 Task: Sort the products in the category "Hard Seltzer" by unit price (high first).
Action: Mouse moved to (890, 294)
Screenshot: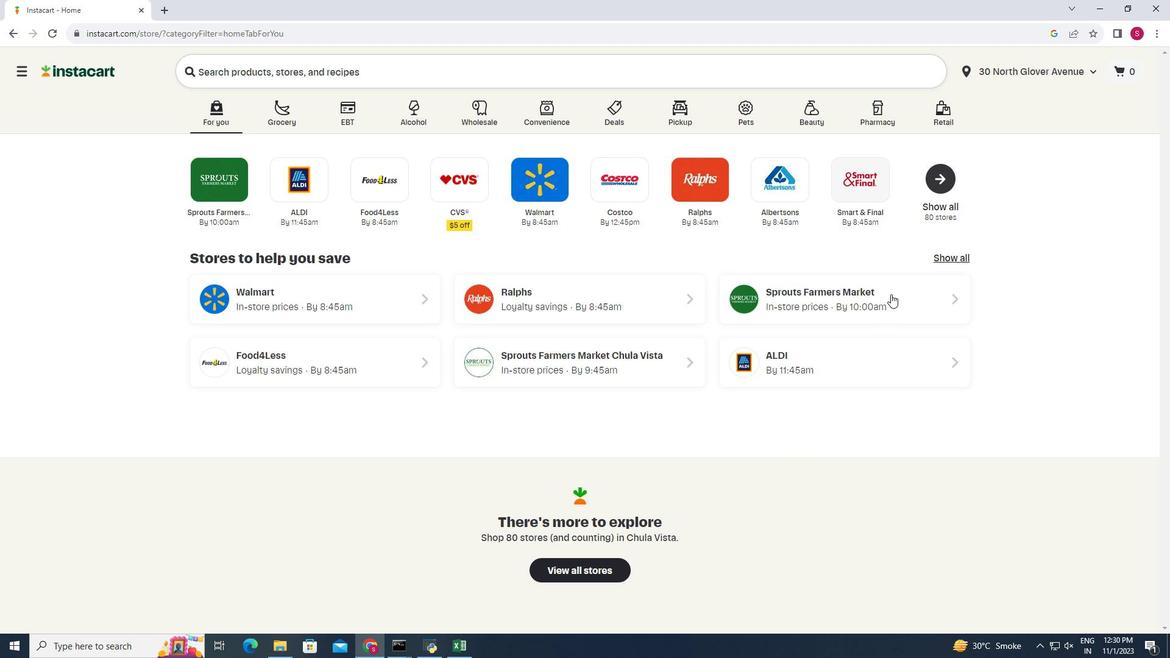 
Action: Mouse pressed left at (890, 294)
Screenshot: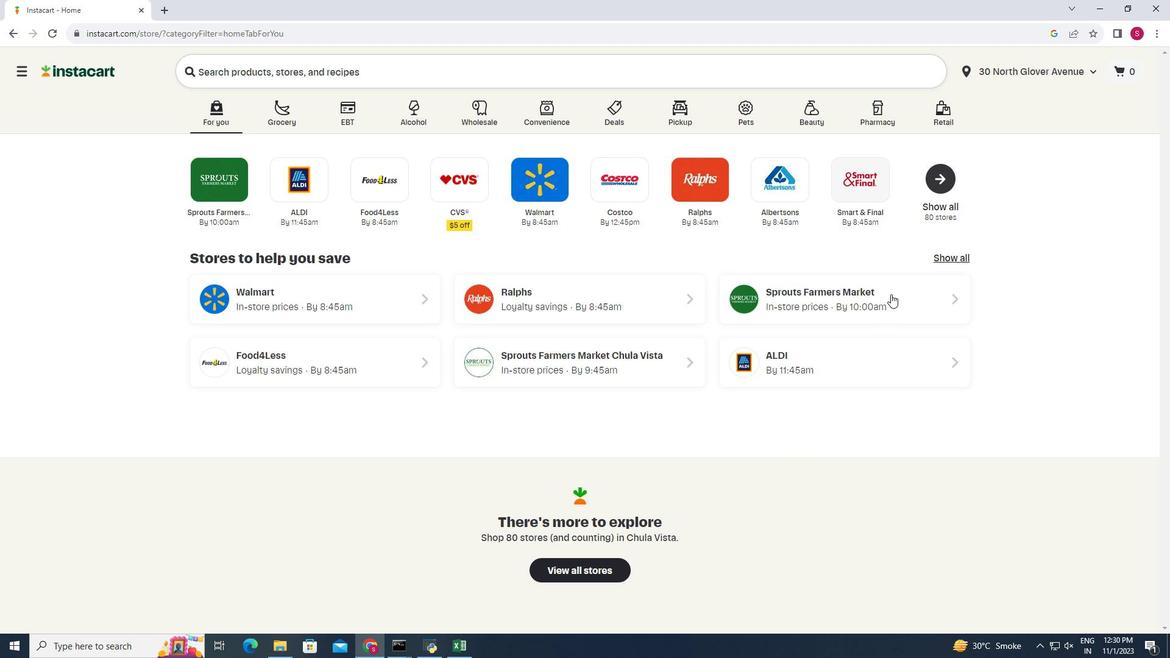 
Action: Mouse moved to (85, 596)
Screenshot: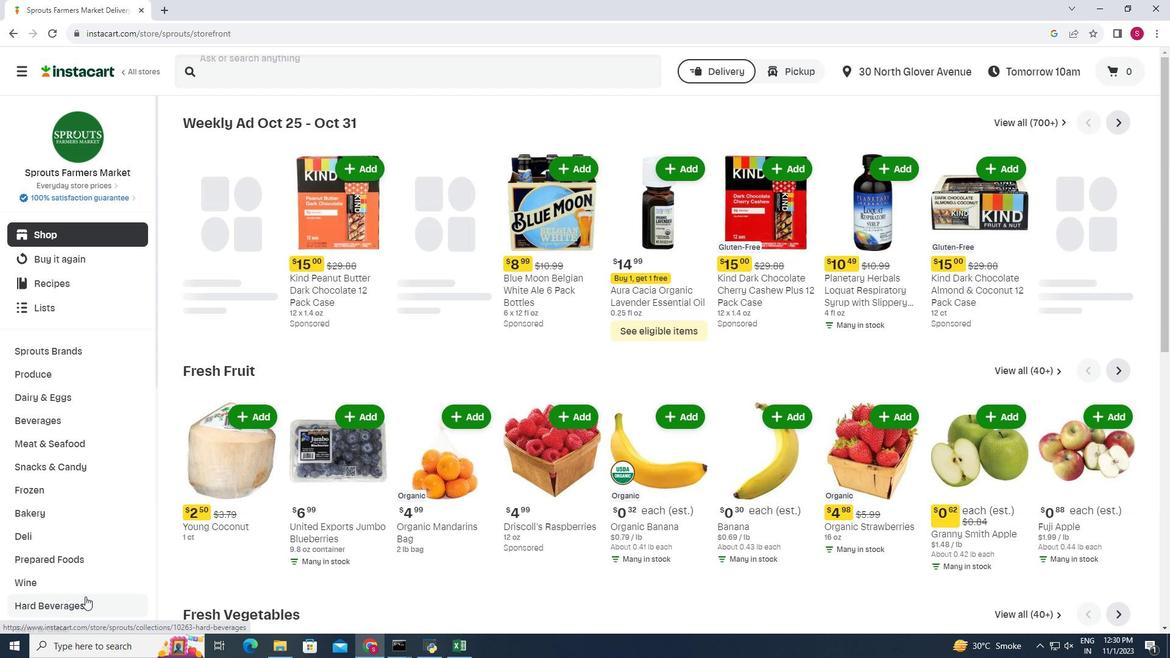 
Action: Mouse pressed left at (85, 596)
Screenshot: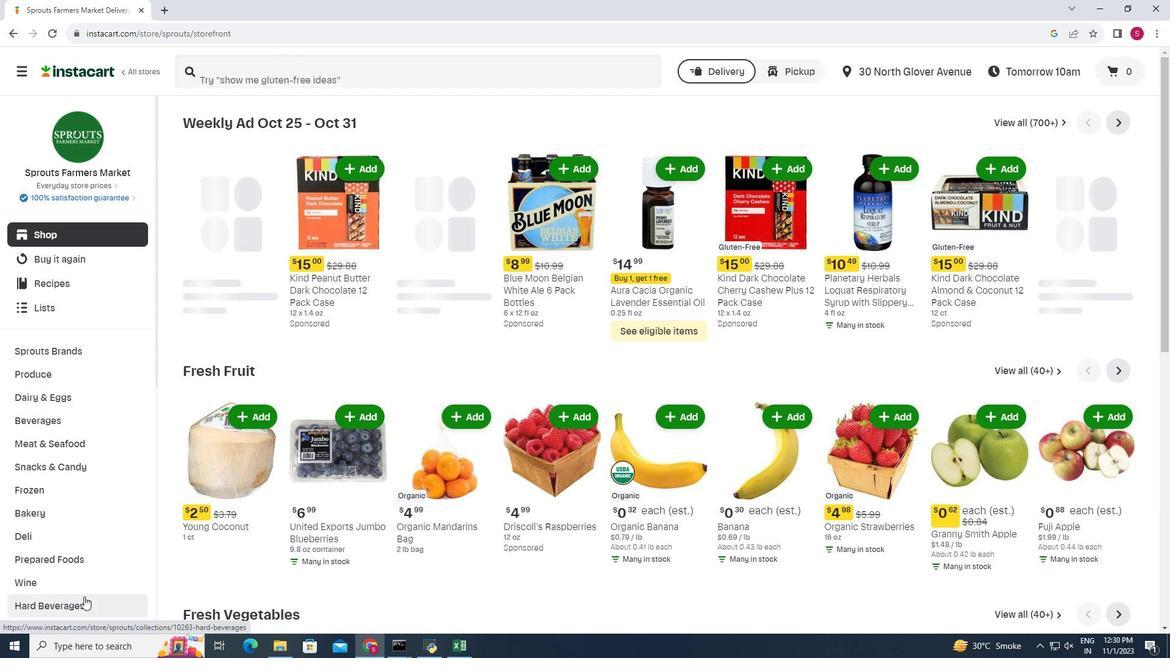 
Action: Mouse moved to (312, 297)
Screenshot: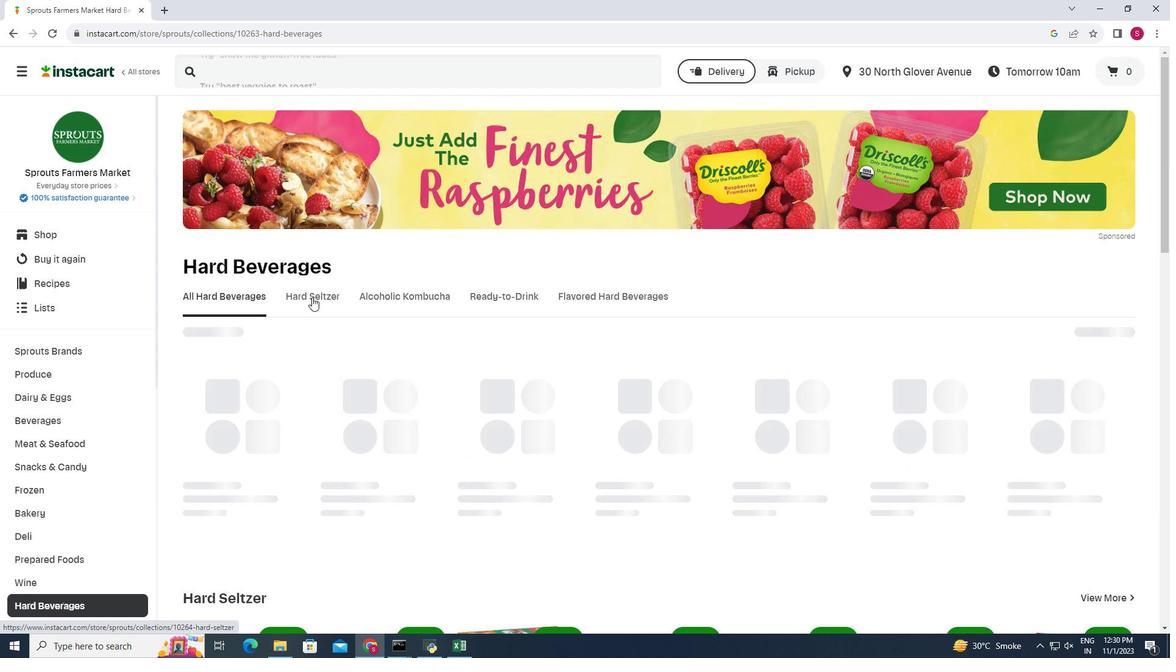 
Action: Mouse pressed left at (312, 297)
Screenshot: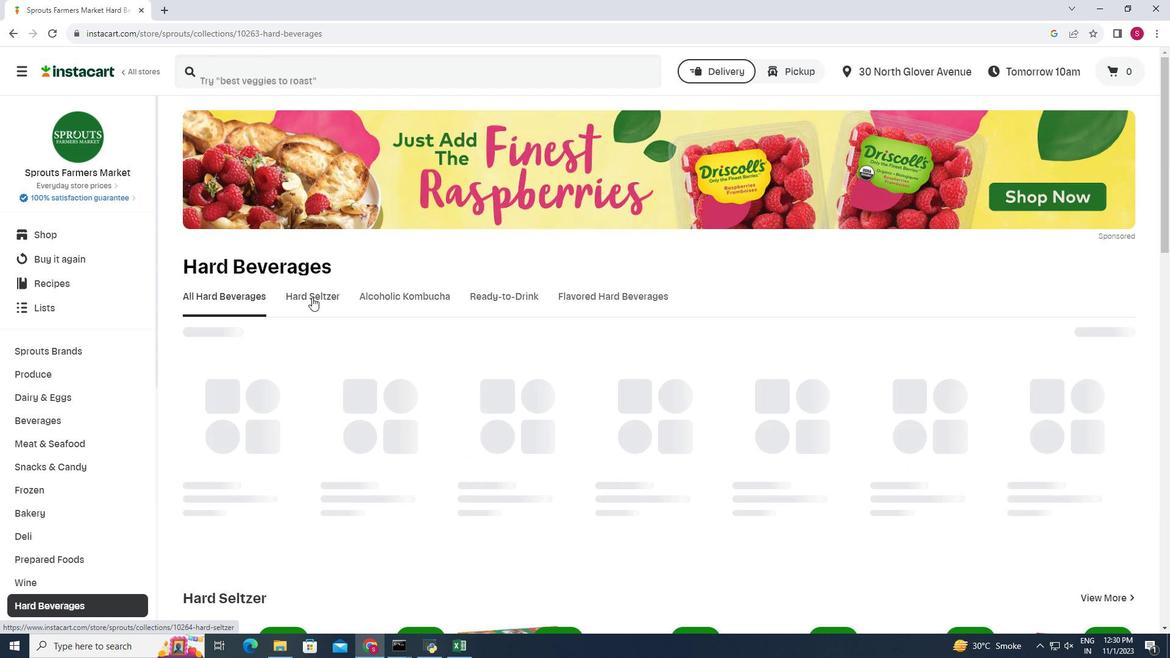 
Action: Mouse moved to (1120, 334)
Screenshot: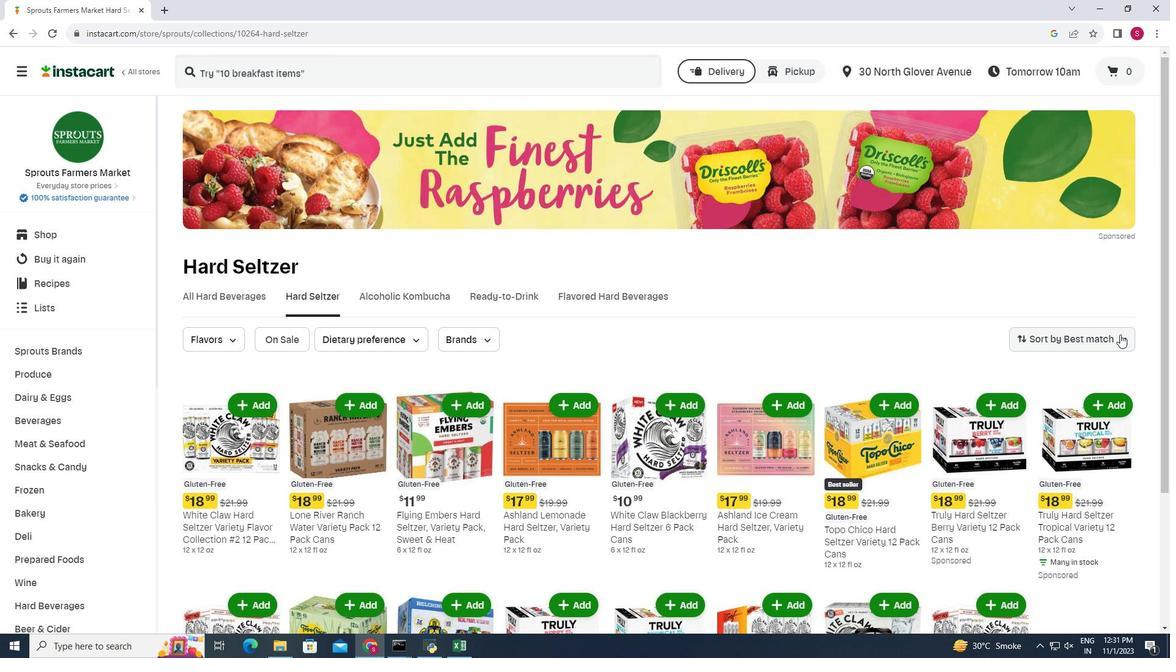 
Action: Mouse pressed left at (1120, 334)
Screenshot: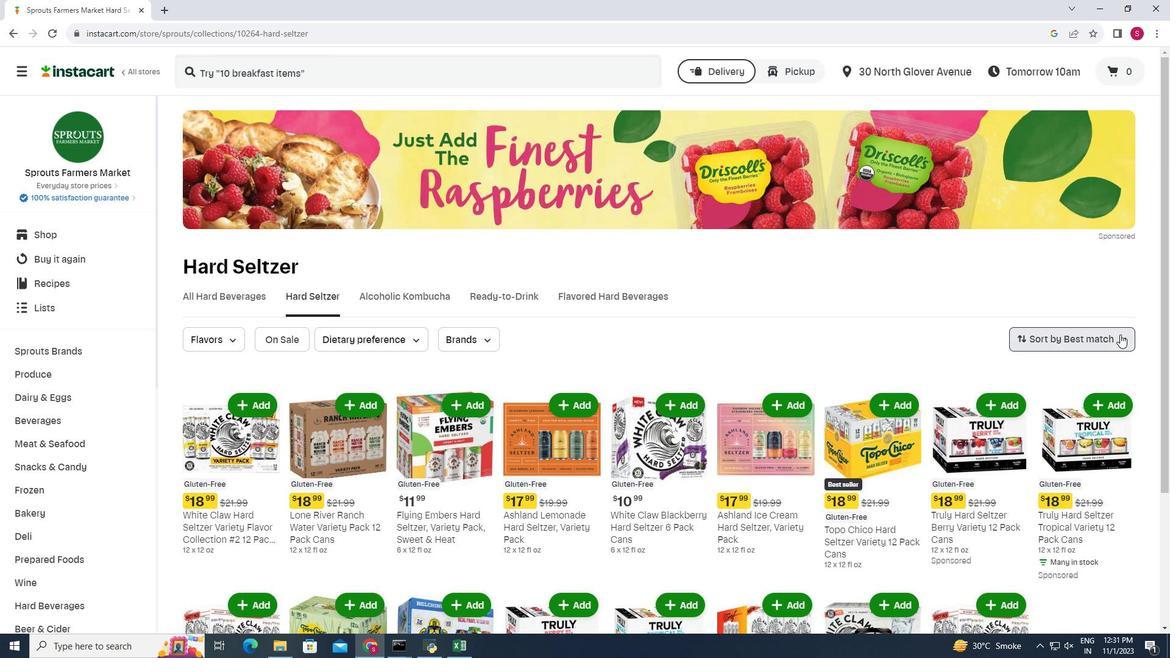 
Action: Mouse moved to (1087, 479)
Screenshot: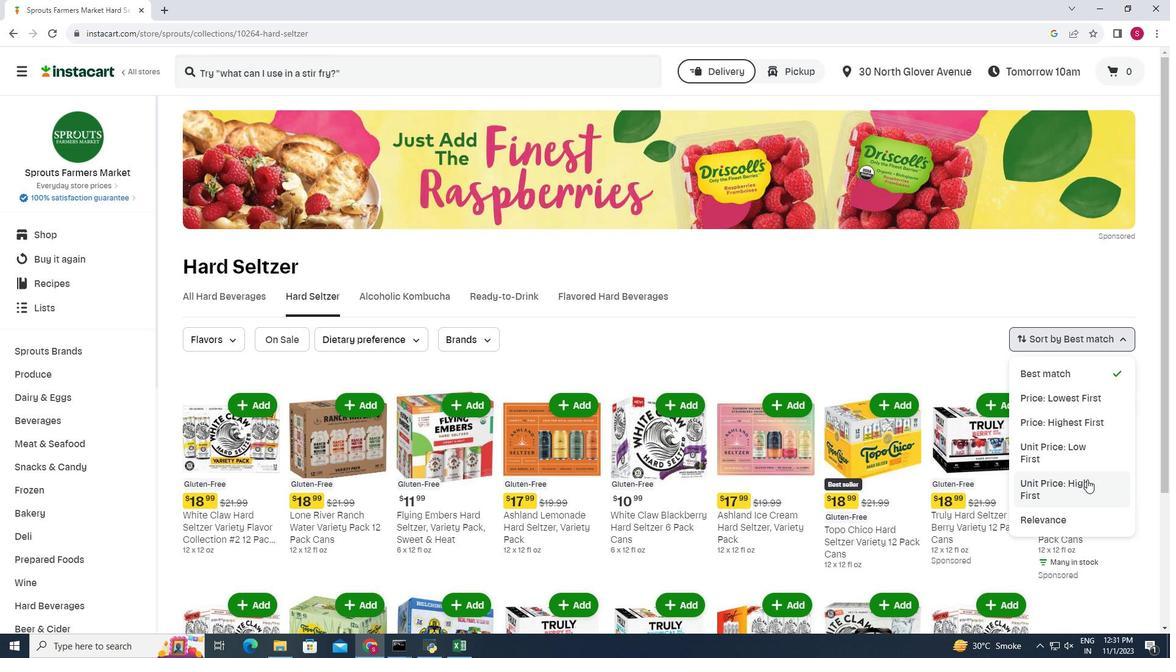 
Action: Mouse pressed left at (1087, 479)
Screenshot: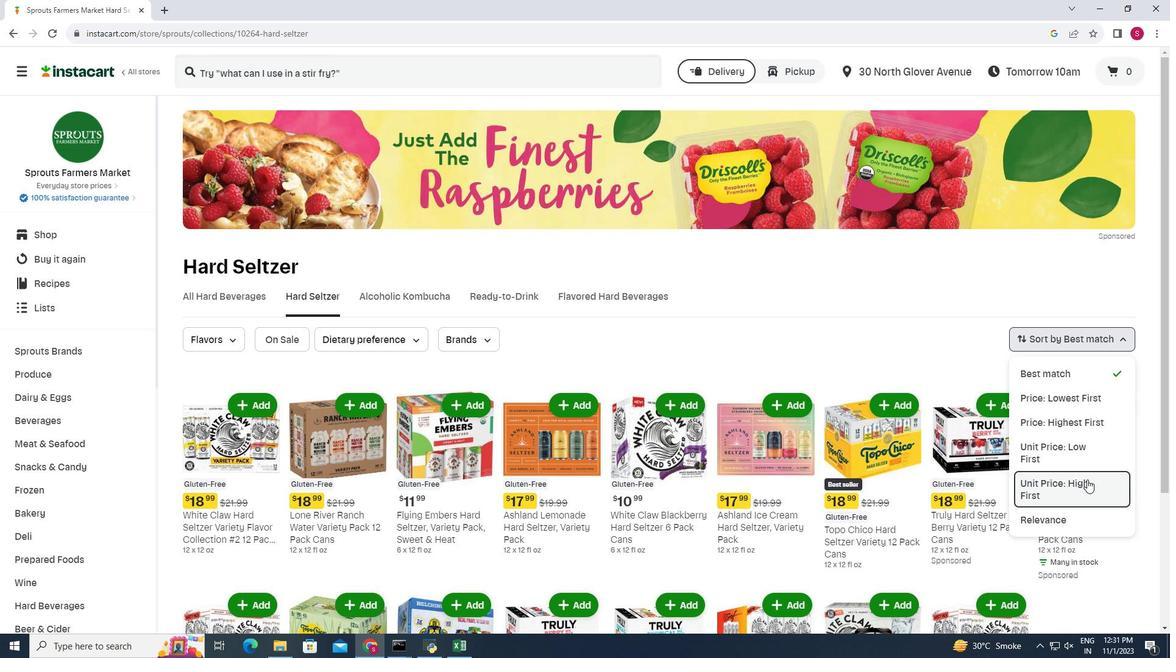 
Action: Mouse moved to (673, 372)
Screenshot: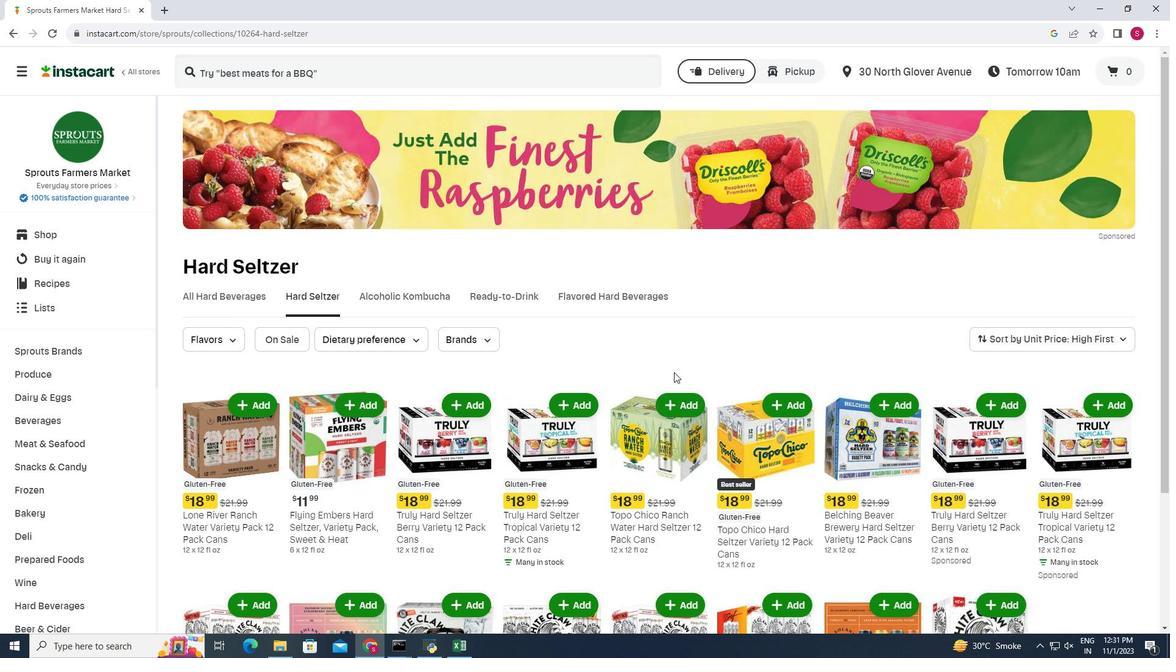 
Action: Mouse scrolled (673, 371) with delta (0, 0)
Screenshot: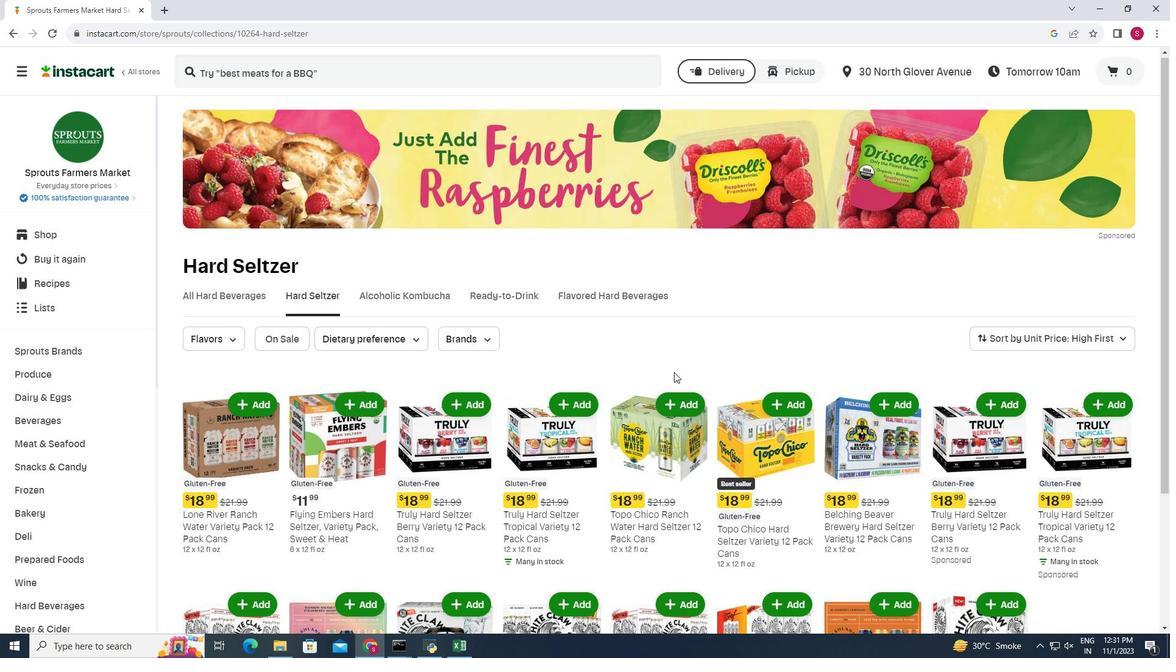 
Action: Mouse scrolled (673, 371) with delta (0, 0)
Screenshot: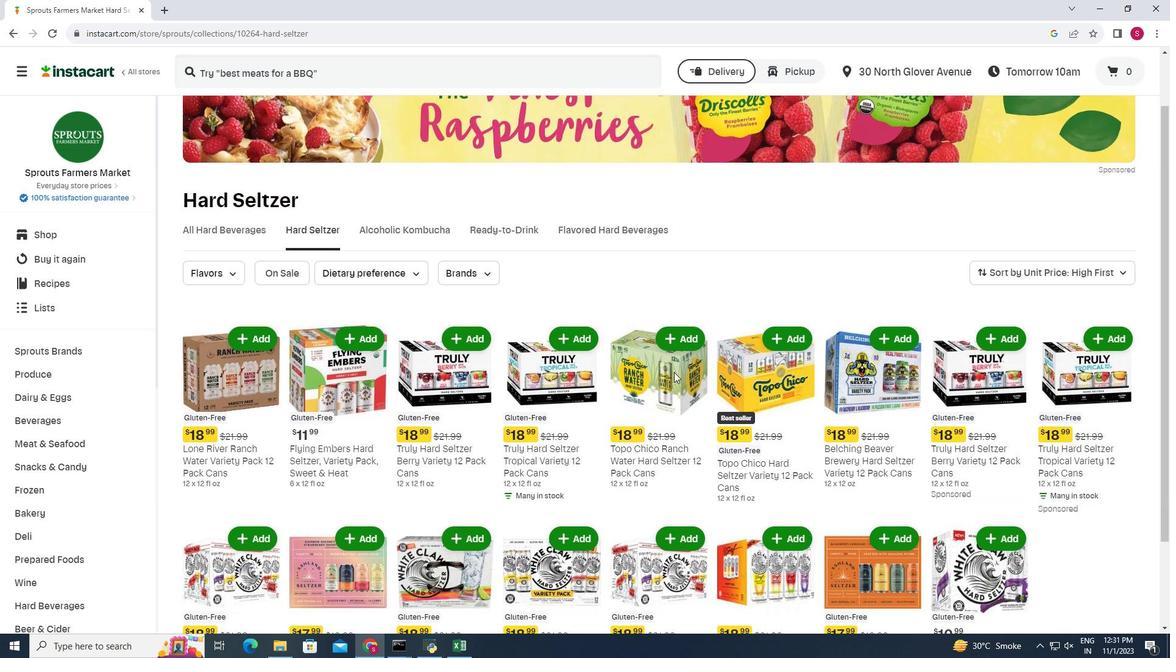 
Action: Mouse scrolled (673, 371) with delta (0, 0)
Screenshot: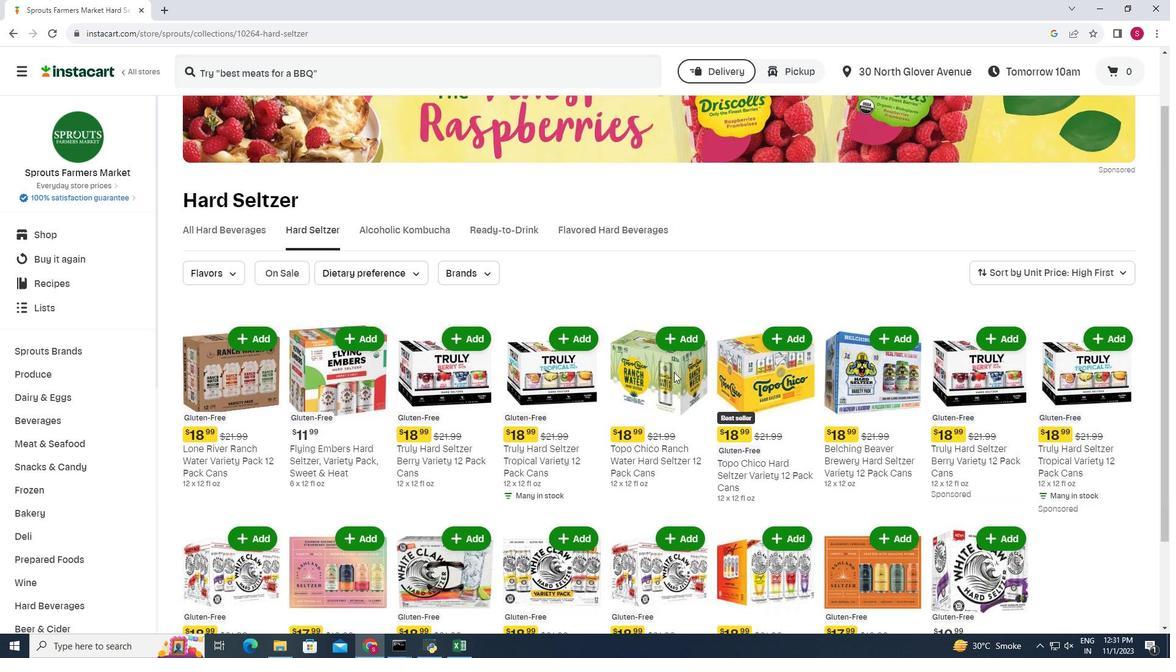 
Action: Mouse scrolled (673, 371) with delta (0, 0)
Screenshot: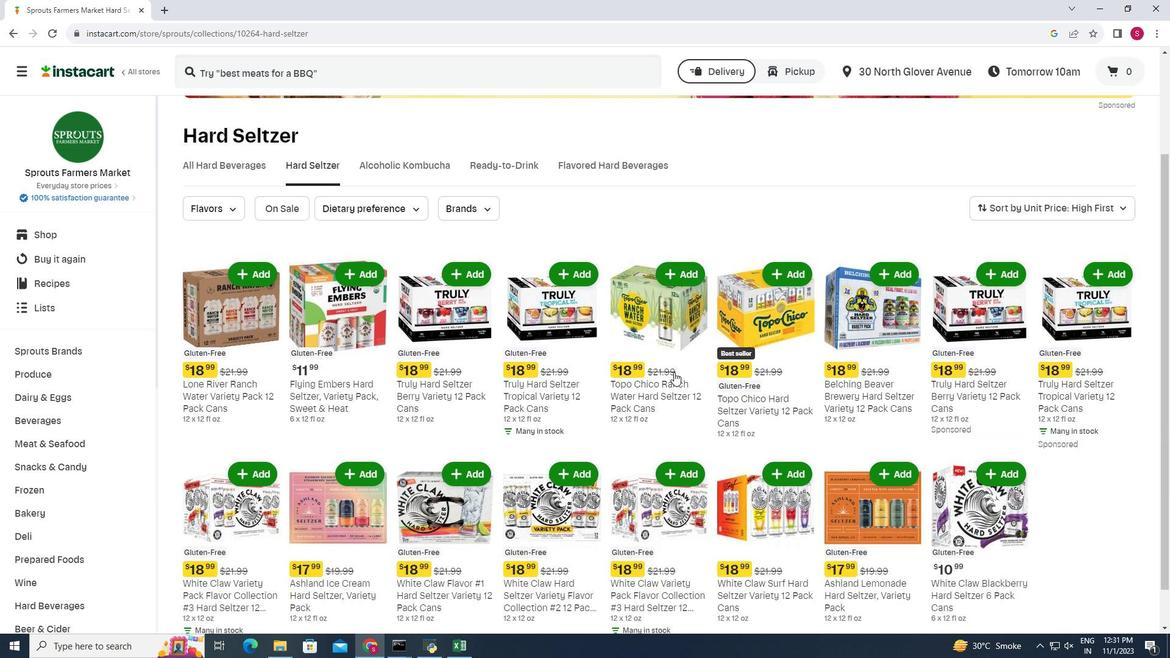 
Action: Mouse scrolled (673, 371) with delta (0, 0)
Screenshot: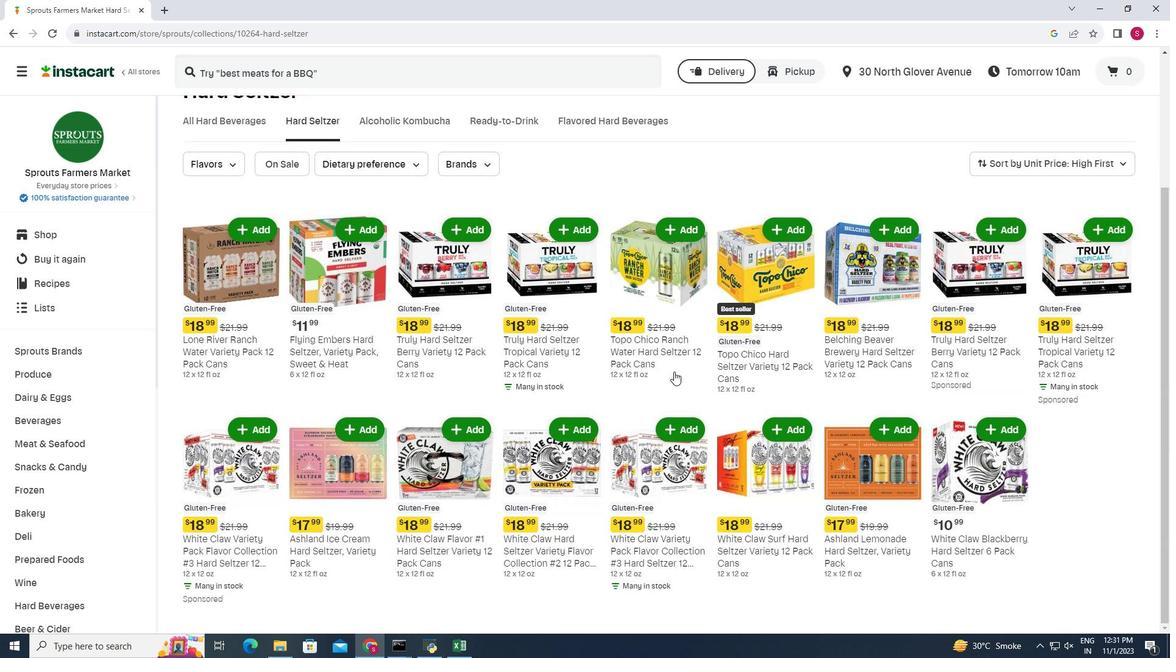 
Action: Mouse scrolled (673, 371) with delta (0, 0)
Screenshot: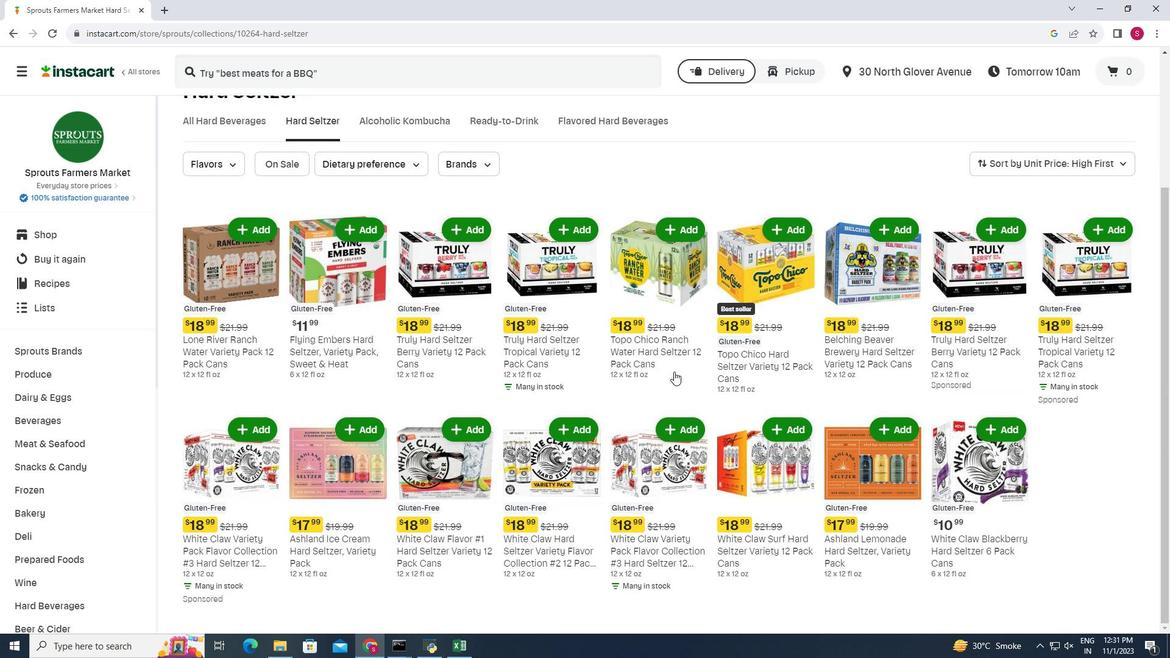 
Action: Mouse scrolled (673, 371) with delta (0, 0)
Screenshot: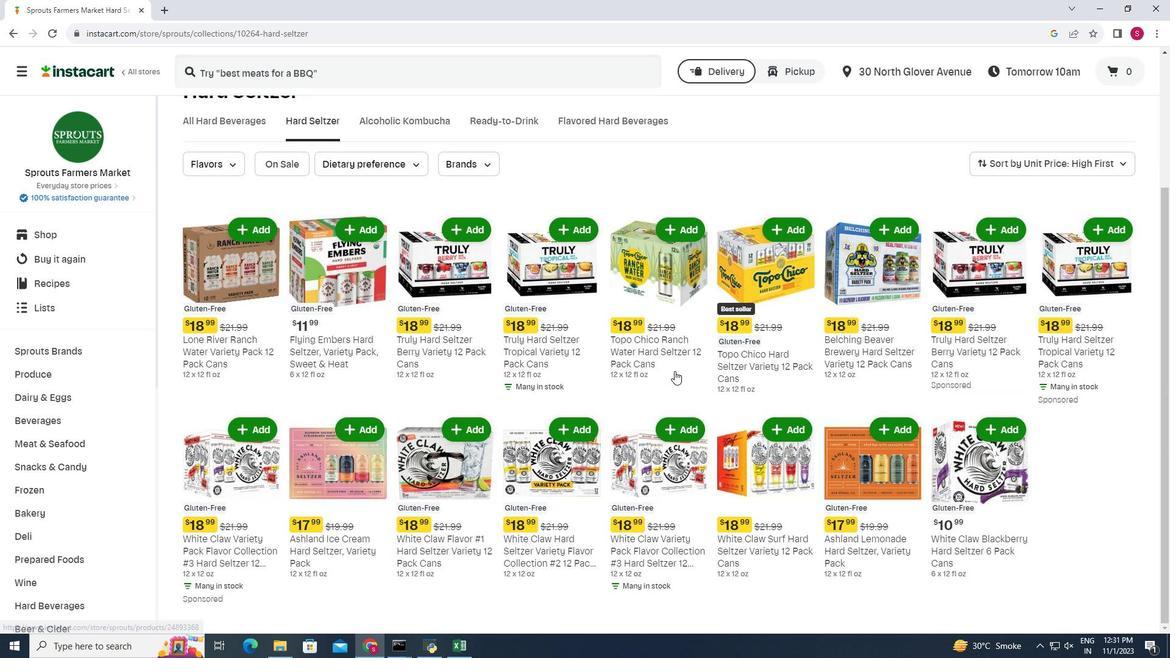 
Action: Mouse moved to (677, 365)
Screenshot: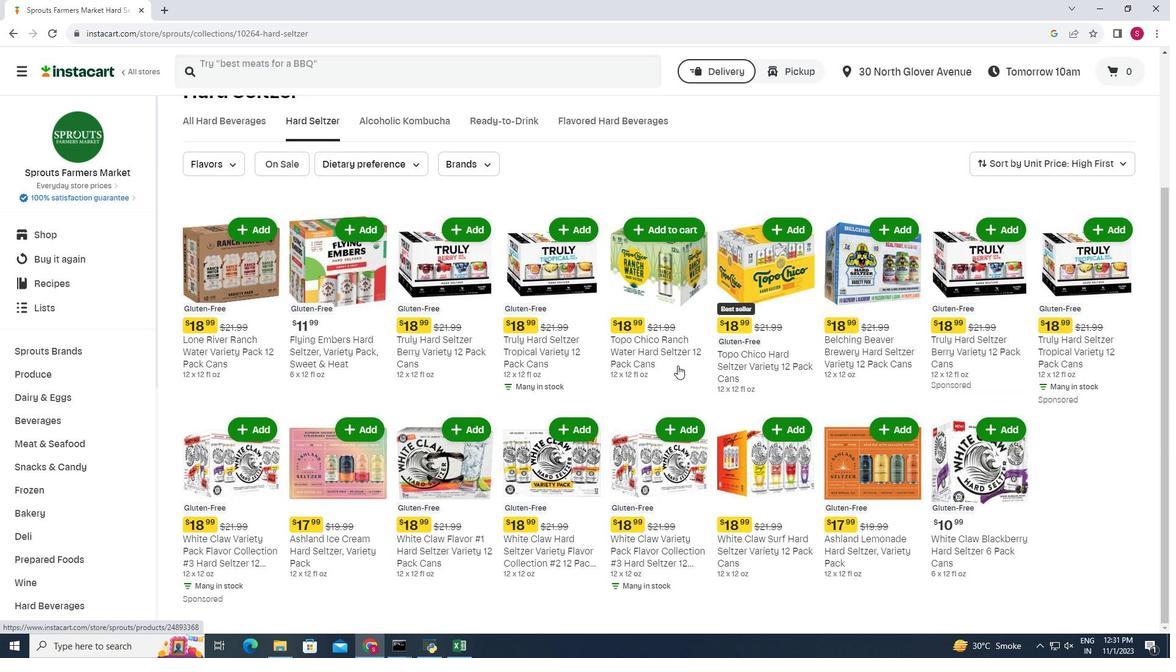 
